 Task: Create a section Business Process Mapping Sprint and in the section, add a milestone Identity and Access Management Implementation in the project Transcend.
Action: Mouse moved to (48, 359)
Screenshot: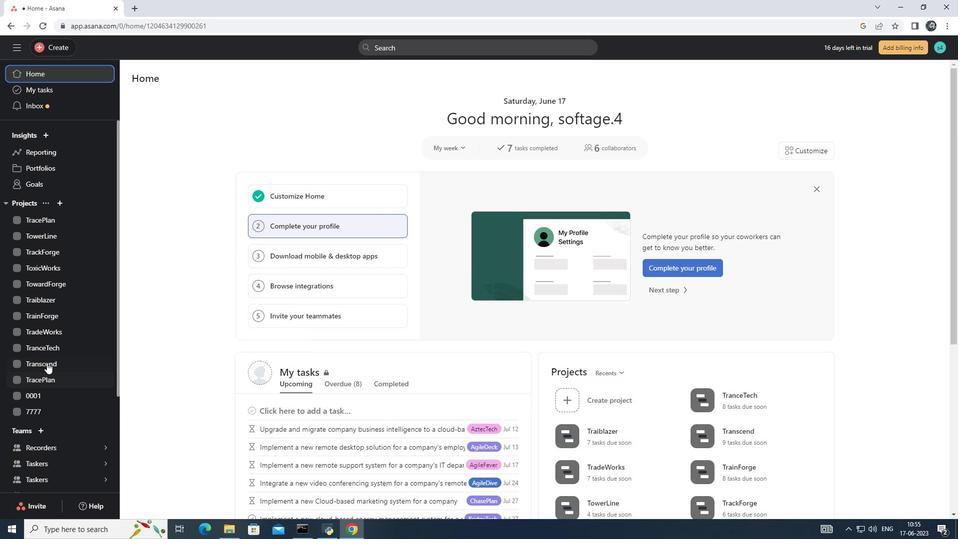 
Action: Mouse pressed left at (48, 359)
Screenshot: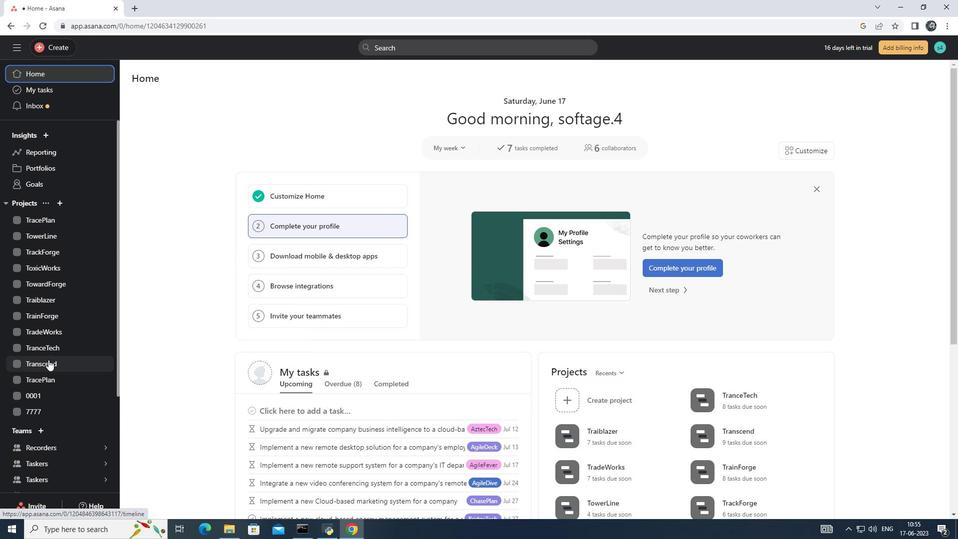 
Action: Mouse moved to (151, 477)
Screenshot: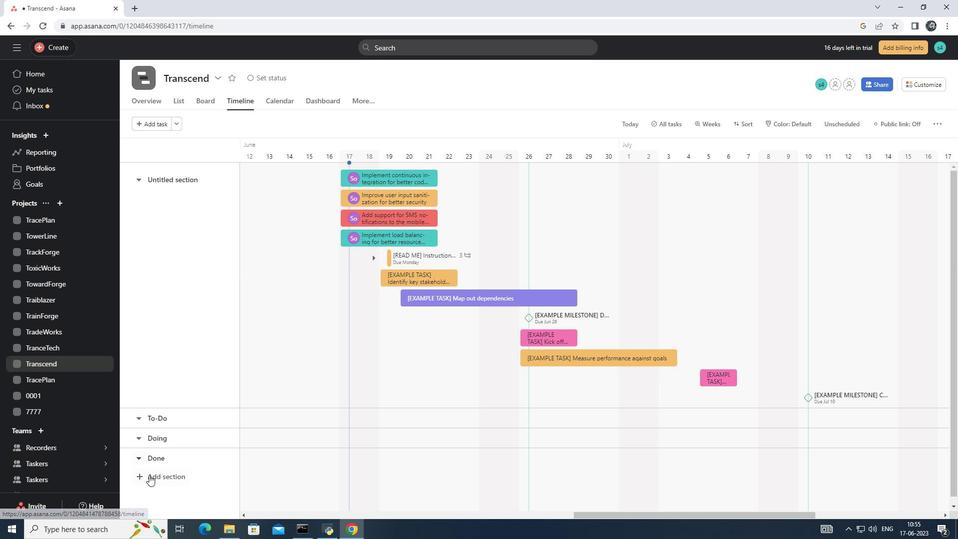 
Action: Mouse pressed left at (151, 477)
Screenshot: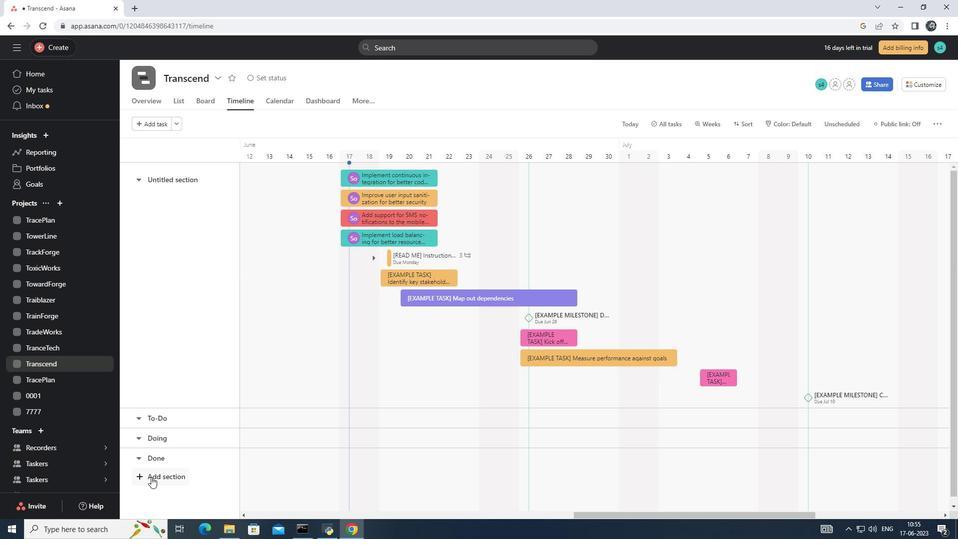 
Action: Mouse moved to (151, 477)
Screenshot: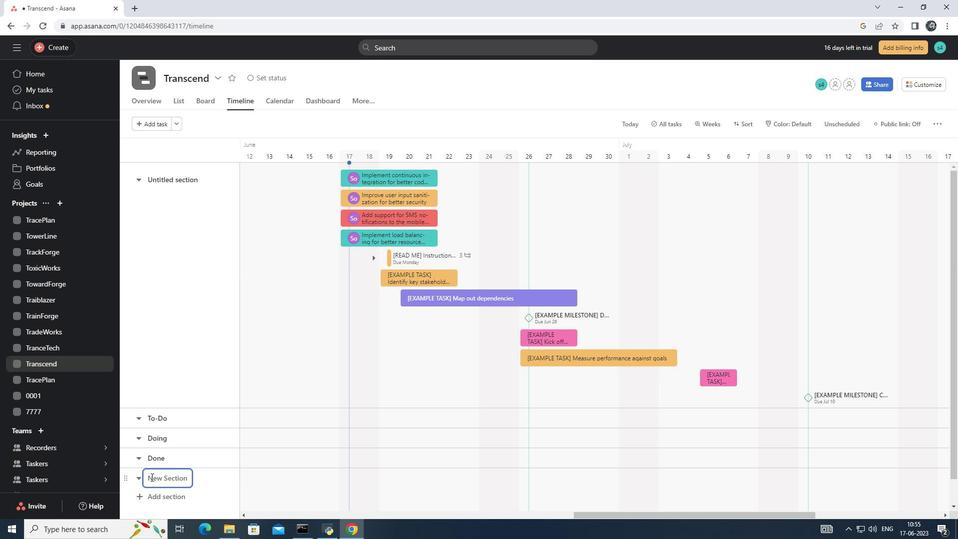 
Action: Mouse pressed left at (151, 477)
Screenshot: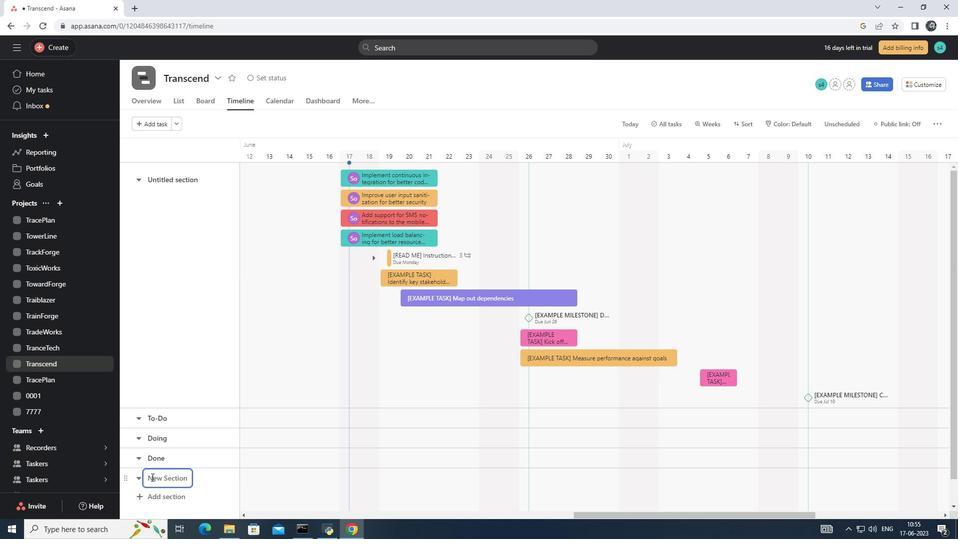 
Action: Mouse moved to (169, 472)
Screenshot: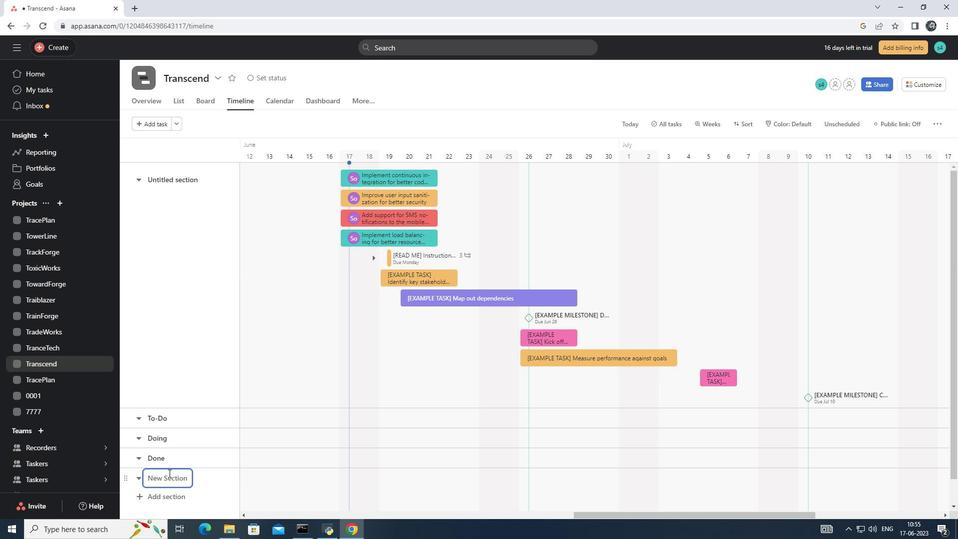 
Action: Key pressed <Key.shift>Bi<Key.backspace>usiness<Key.space><Key.shift>Process<Key.space><Key.shift>Sprin
Screenshot: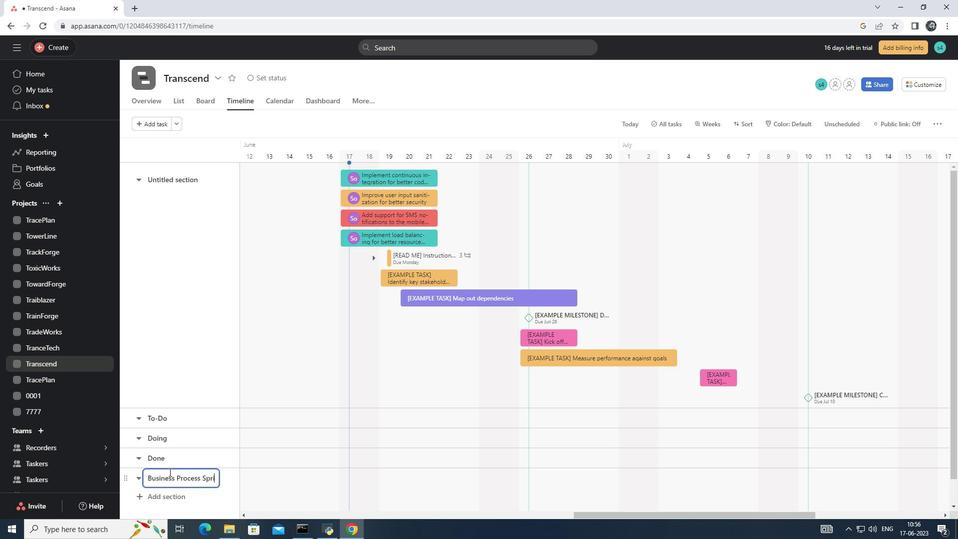 
Action: Mouse moved to (327, 352)
Screenshot: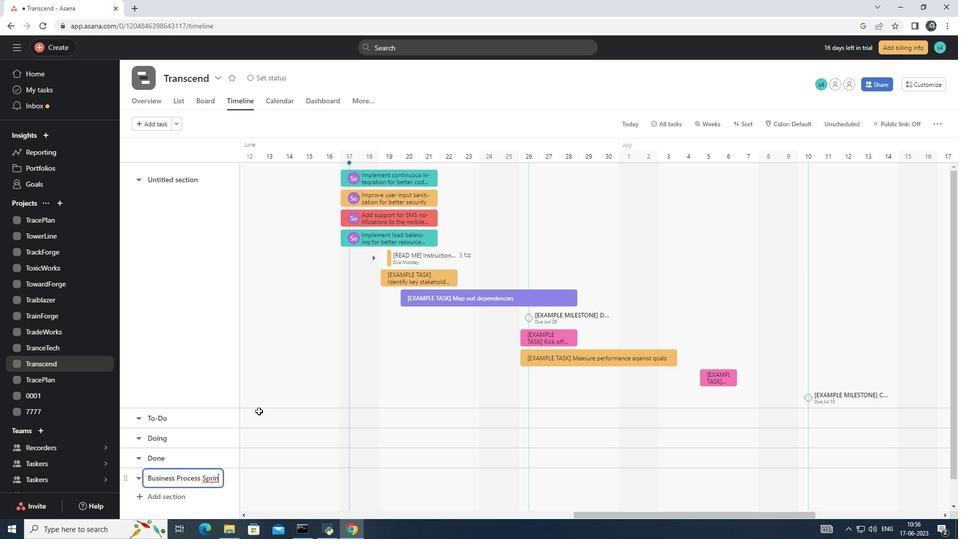 
Action: Key pressed <Key.backspace><Key.backspace>
Screenshot: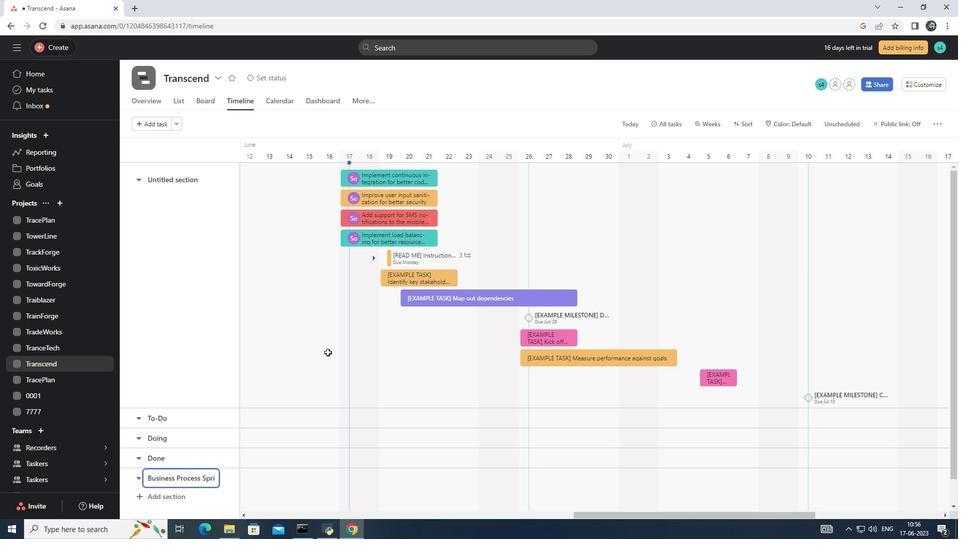 
Action: Mouse moved to (327, 352)
Screenshot: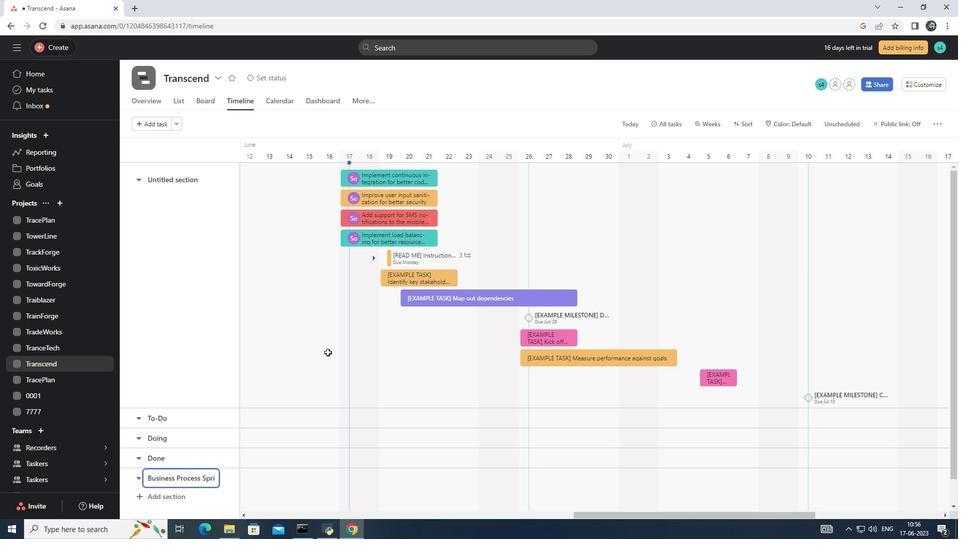 
Action: Key pressed <Key.backspace><Key.backspace><Key.backspace><Key.shift>Maping<Key.left><Key.left><Key.left>p<Key.right><Key.right><Key.right><Key.right><Key.right><Key.space><Key.shift>Spriny<Key.backspace>t<Key.space><Key.enter>
Screenshot: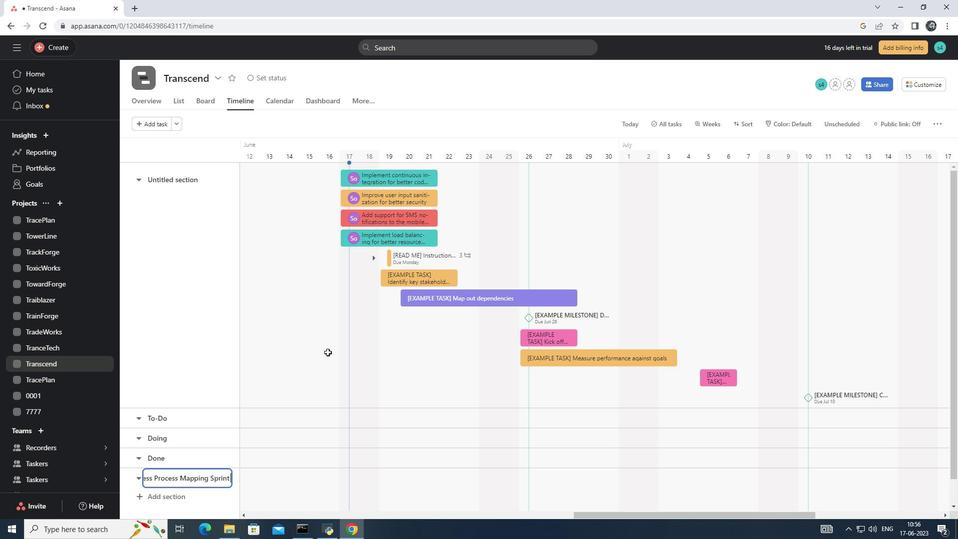 
Action: Mouse moved to (320, 477)
Screenshot: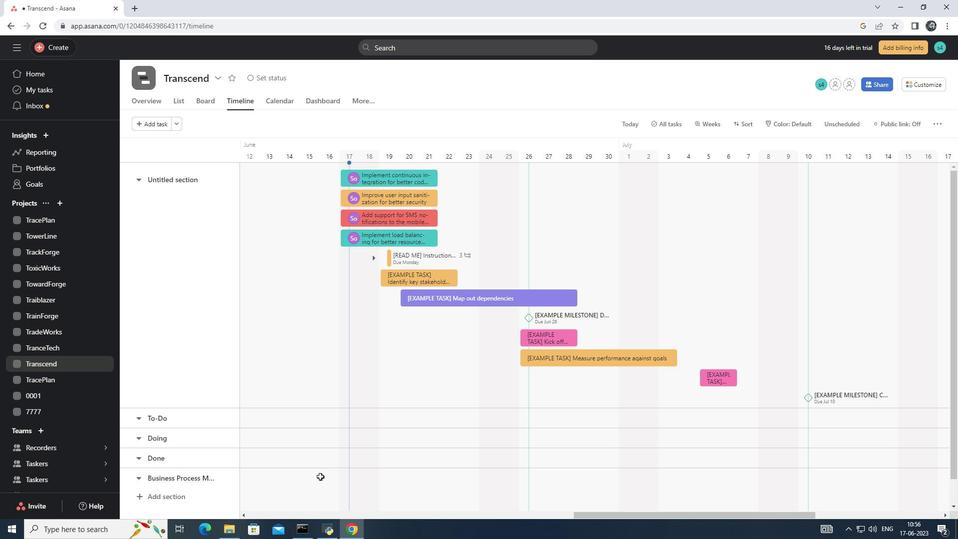 
Action: Mouse pressed left at (320, 477)
Screenshot: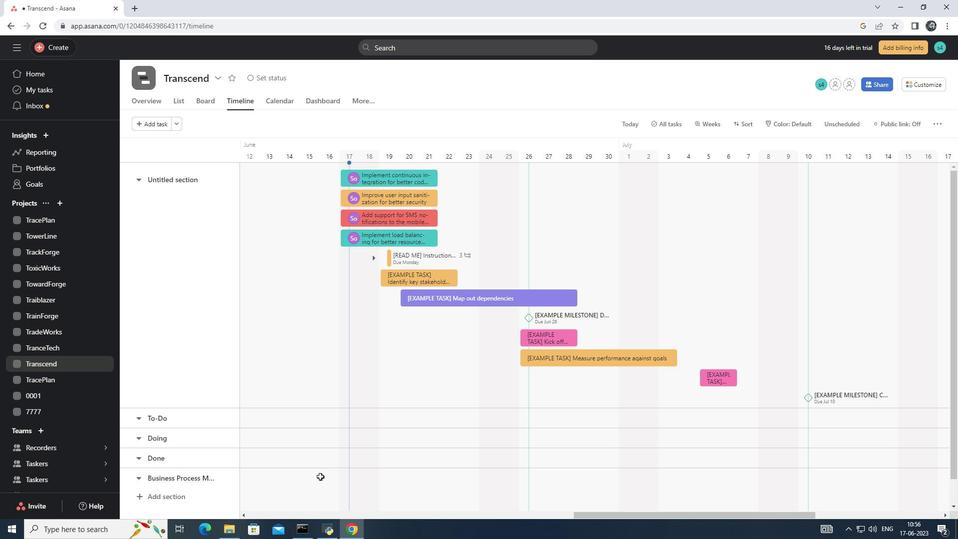 
Action: Mouse moved to (342, 477)
Screenshot: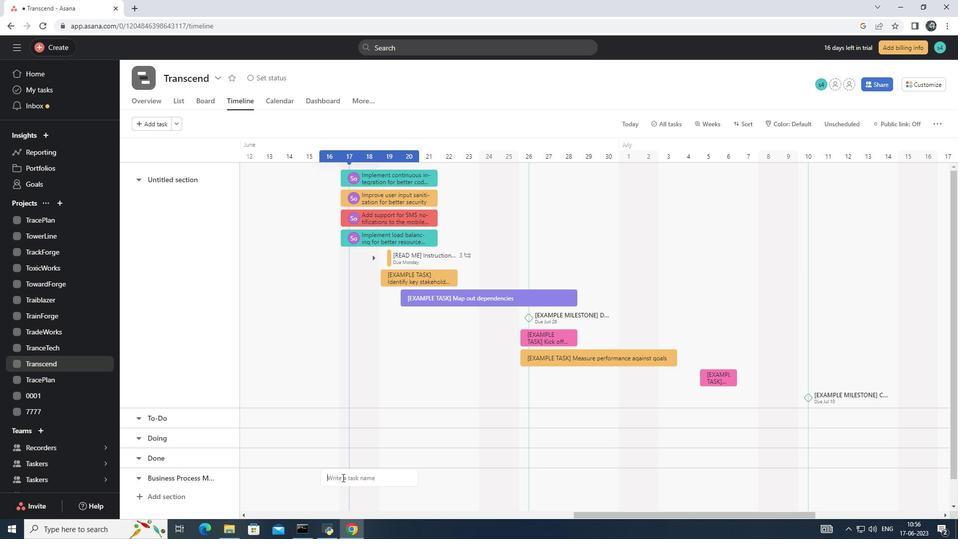 
Action: Key pressed add<Key.backspace><Key.backspace><Key.backspace><Key.shift>Identity<Key.space>and<Key.space><Key.shift>Access<Key.space><Key.shift>Management<Key.space>i<Key.shift>mplementation<Key.enter>
Screenshot: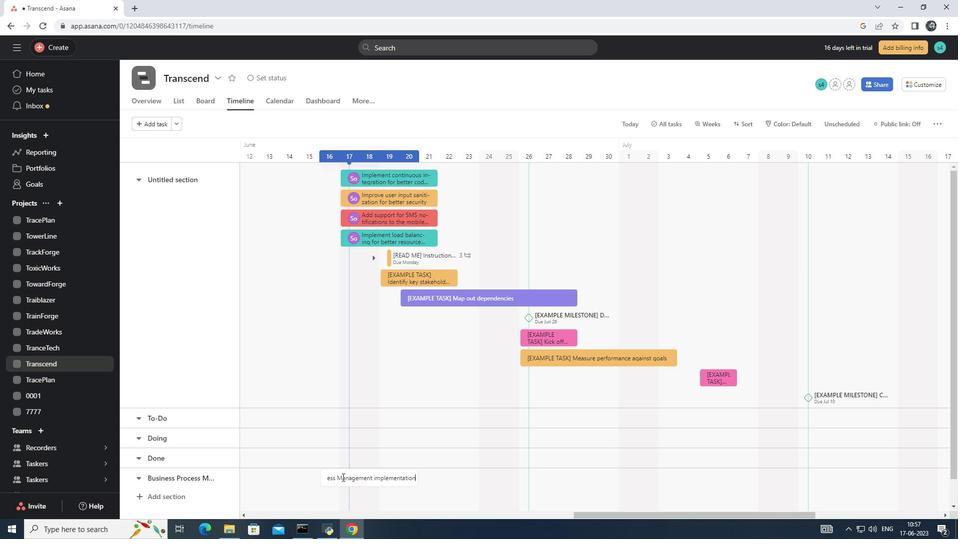 
Action: Mouse pressed right at (342, 477)
Screenshot: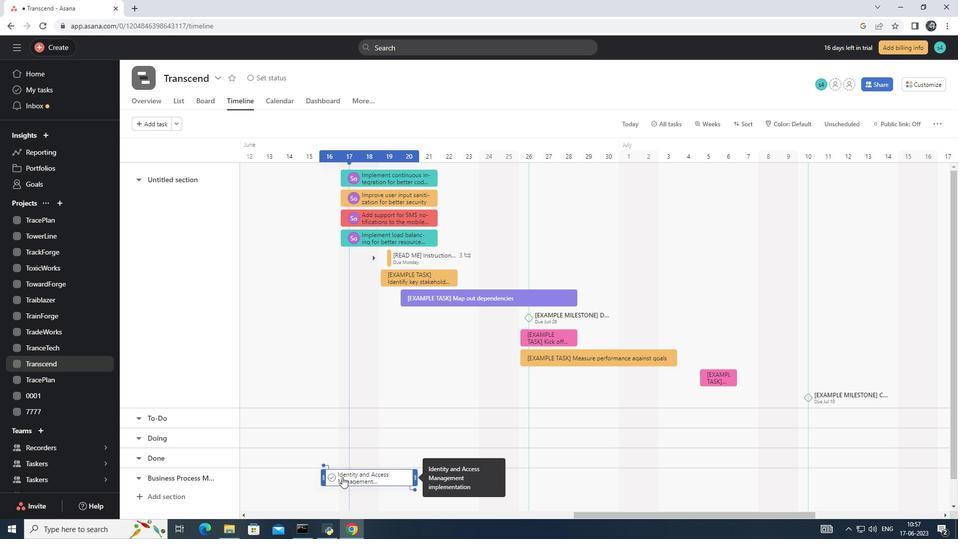 
Action: Mouse moved to (408, 422)
Screenshot: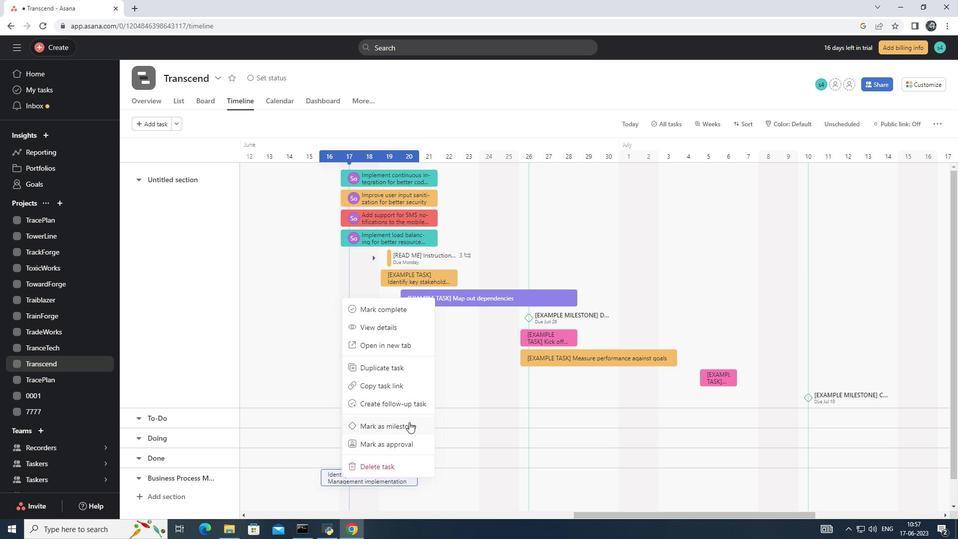 
Action: Mouse pressed left at (408, 422)
Screenshot: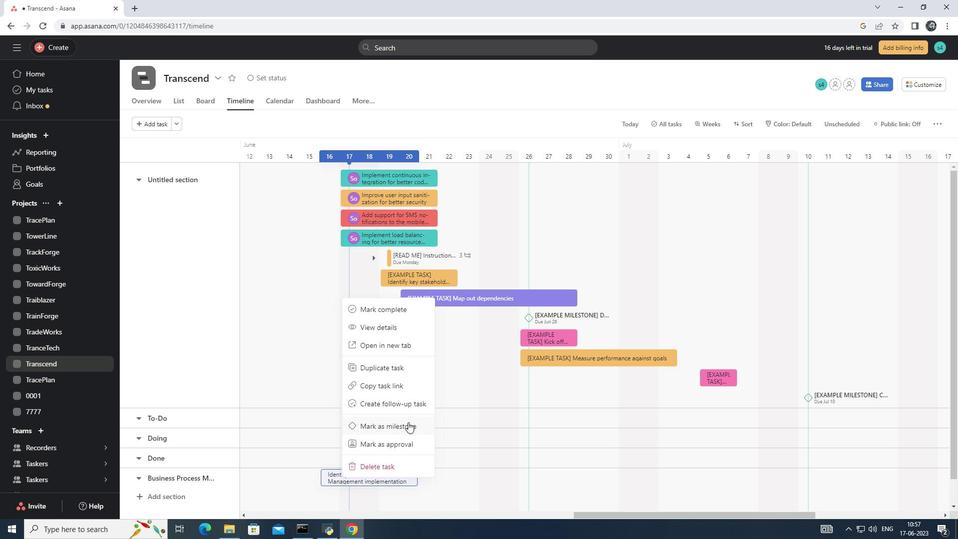 
Action: Mouse moved to (393, 420)
Screenshot: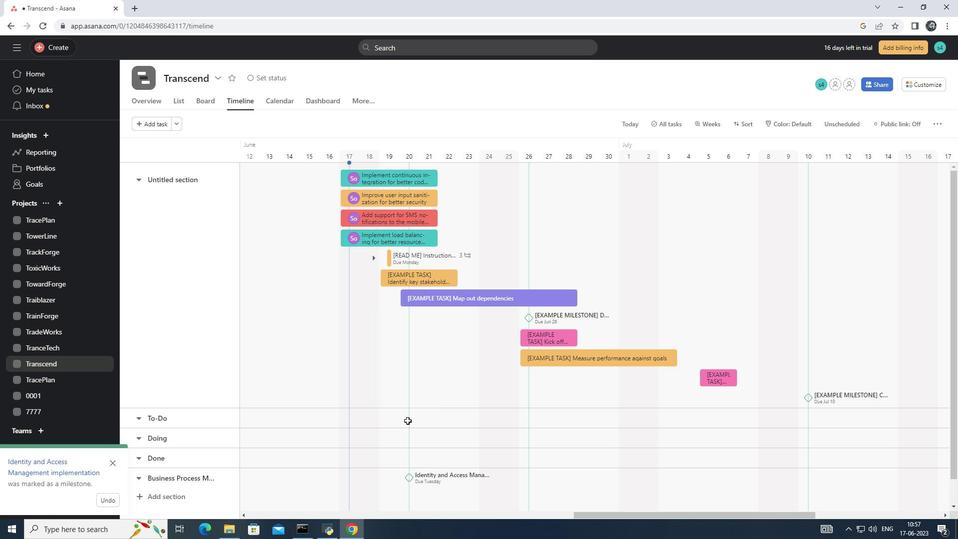 
